 Task: Allow access to the external client app
Action: Mouse moved to (168, 183)
Screenshot: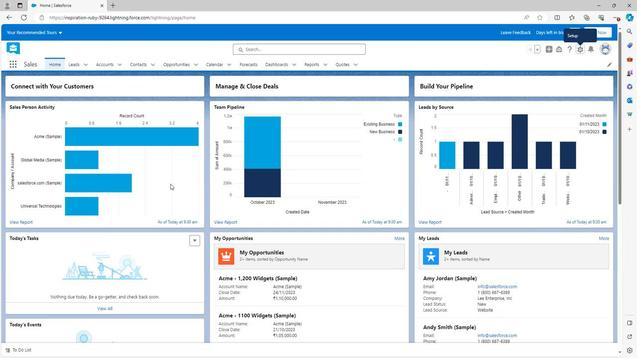 
Action: Mouse scrolled (168, 183) with delta (0, 0)
Screenshot: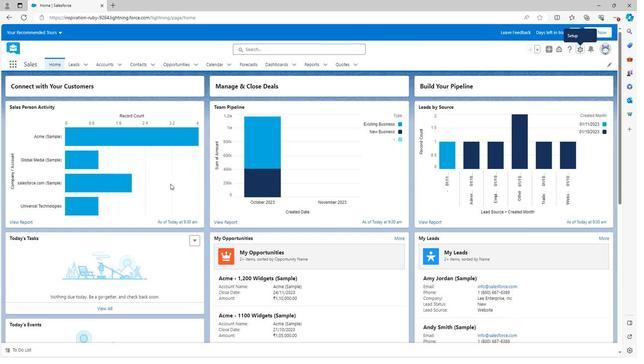 
Action: Mouse scrolled (168, 183) with delta (0, 0)
Screenshot: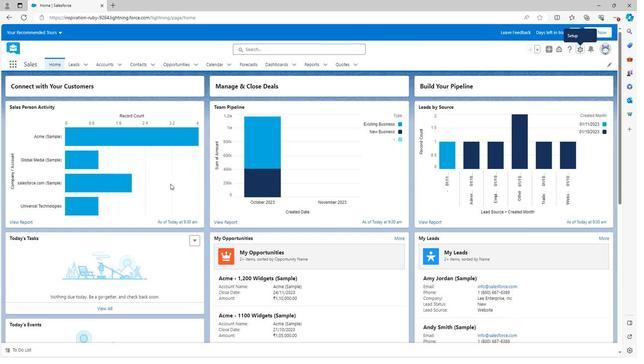 
Action: Mouse scrolled (168, 183) with delta (0, 0)
Screenshot: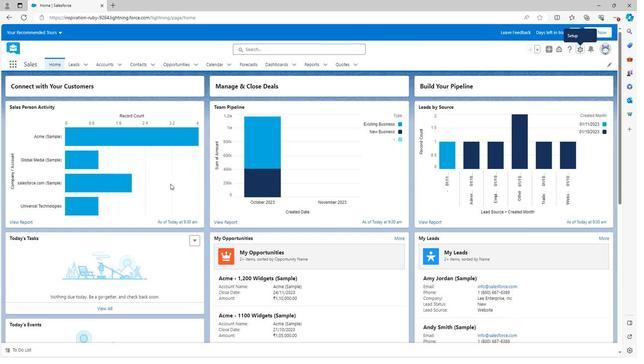 
Action: Mouse scrolled (168, 183) with delta (0, 0)
Screenshot: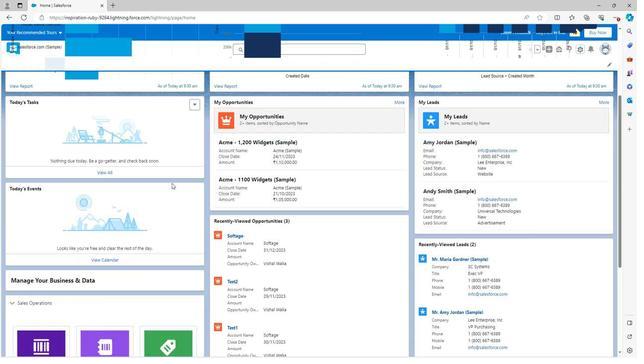 
Action: Mouse scrolled (168, 183) with delta (0, 0)
Screenshot: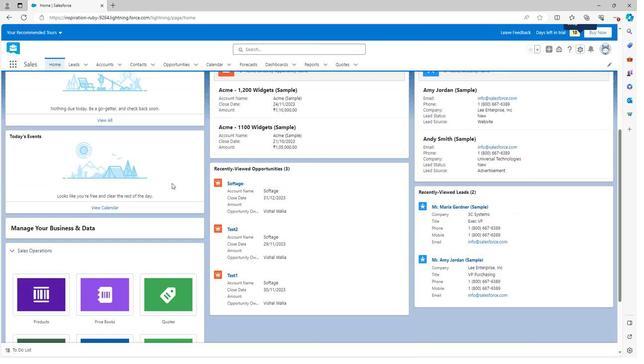 
Action: Mouse scrolled (168, 183) with delta (0, 0)
Screenshot: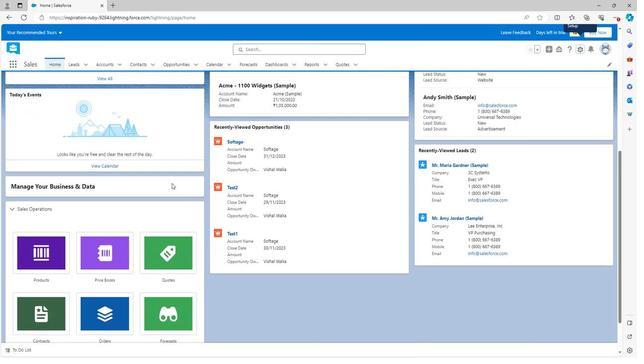 
Action: Mouse scrolled (168, 183) with delta (0, 0)
Screenshot: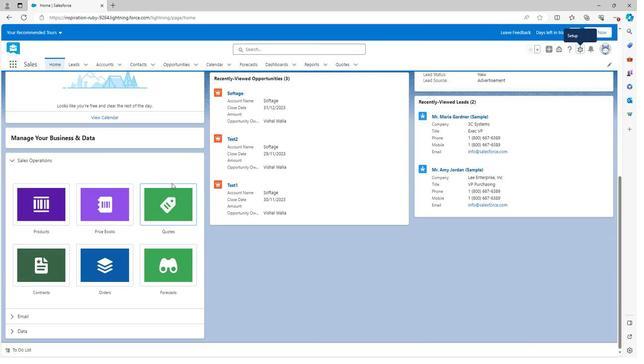 
Action: Mouse scrolled (168, 183) with delta (0, 0)
Screenshot: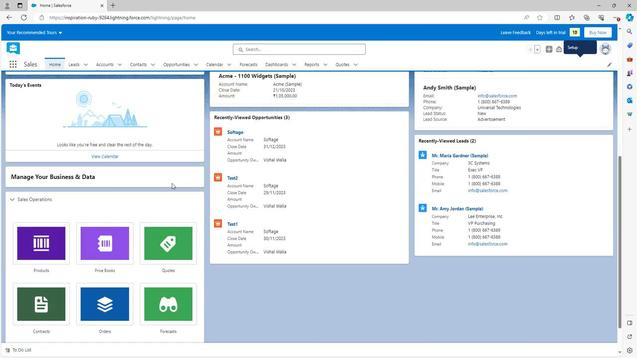 
Action: Mouse scrolled (168, 183) with delta (0, 0)
Screenshot: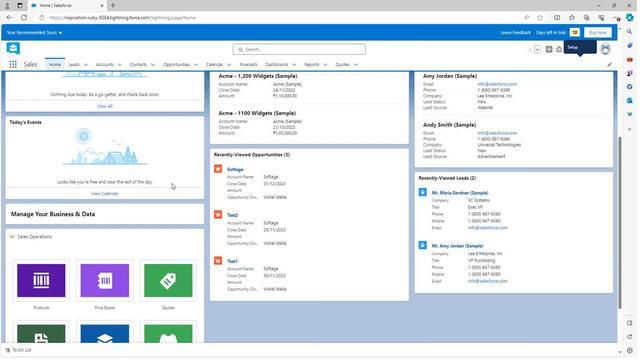 
Action: Mouse scrolled (168, 183) with delta (0, 0)
Screenshot: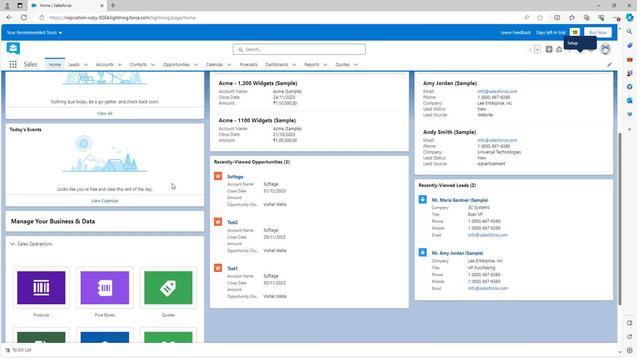 
Action: Mouse scrolled (168, 183) with delta (0, 0)
Screenshot: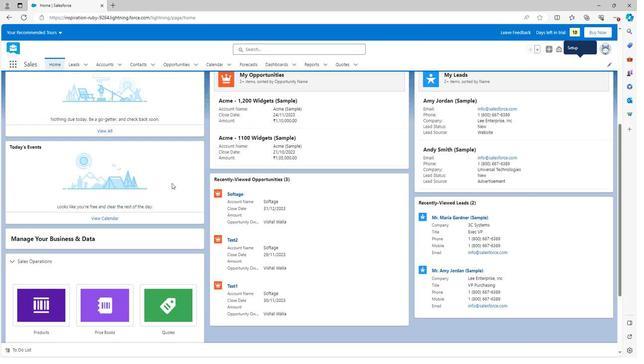 
Action: Mouse scrolled (168, 183) with delta (0, 0)
Screenshot: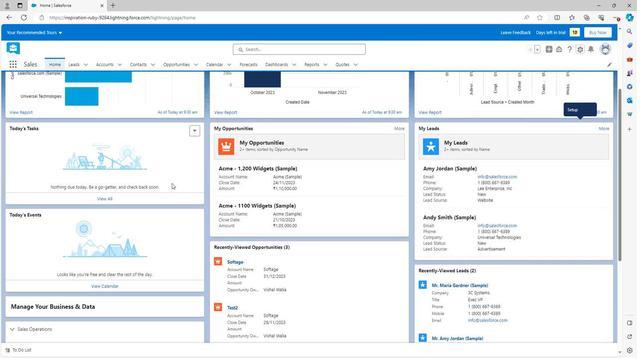 
Action: Mouse moved to (573, 48)
Screenshot: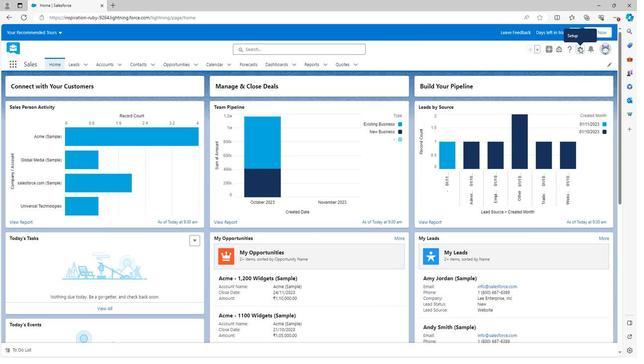 
Action: Mouse pressed left at (573, 48)
Screenshot: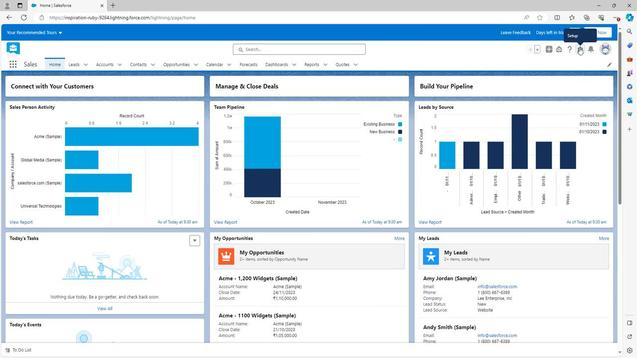 
Action: Mouse moved to (552, 67)
Screenshot: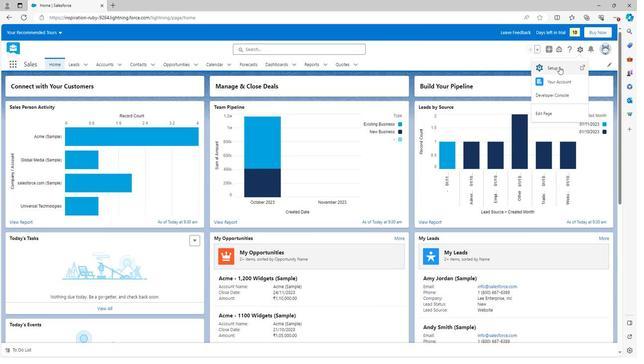 
Action: Mouse pressed left at (552, 67)
Screenshot: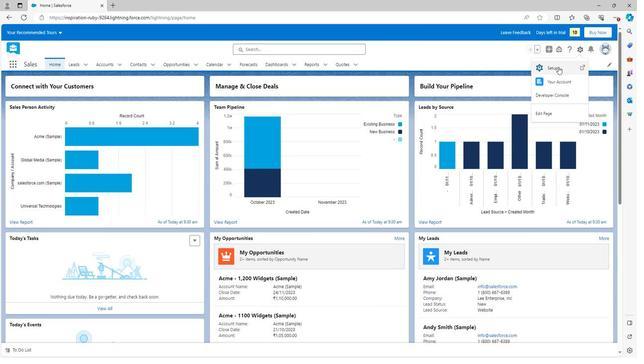 
Action: Mouse moved to (3, 251)
Screenshot: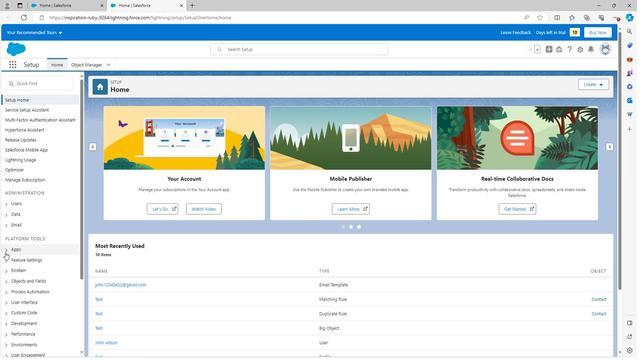
Action: Mouse pressed left at (3, 251)
Screenshot: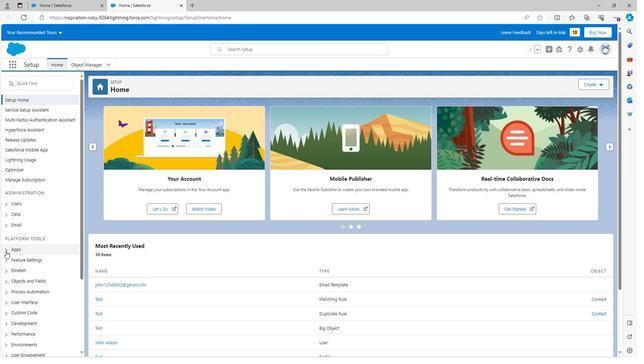 
Action: Mouse moved to (10, 293)
Screenshot: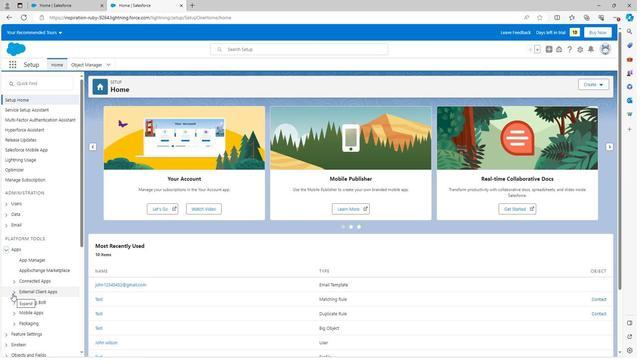 
Action: Mouse pressed left at (10, 293)
Screenshot: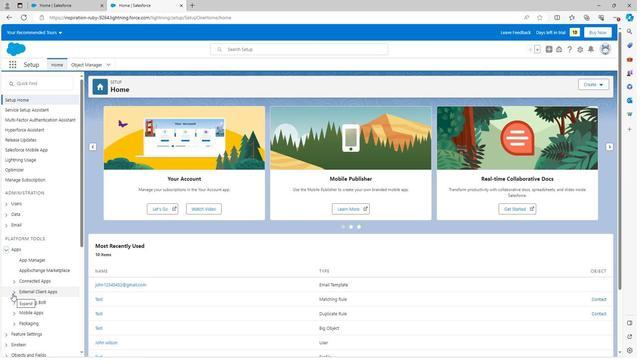 
Action: Mouse moved to (10, 292)
Screenshot: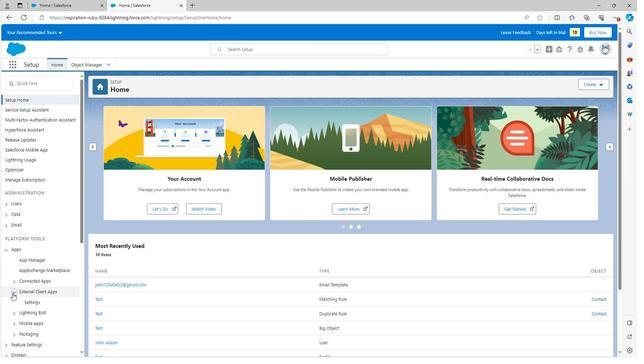 
Action: Mouse scrolled (10, 292) with delta (0, 0)
Screenshot: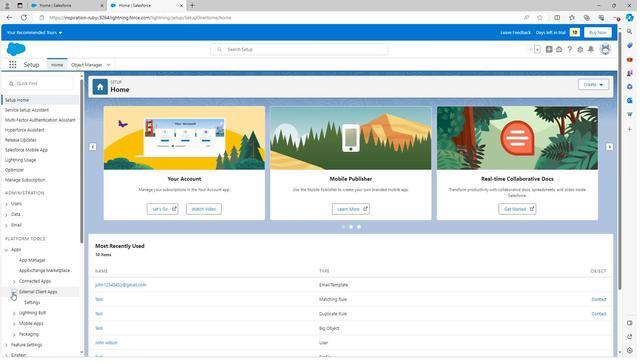 
Action: Mouse moved to (31, 261)
Screenshot: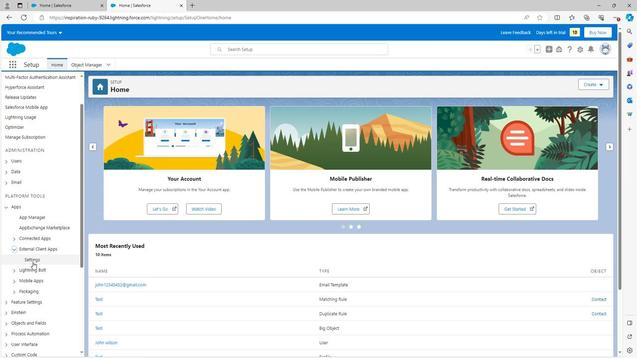 
Action: Mouse pressed left at (31, 261)
Screenshot: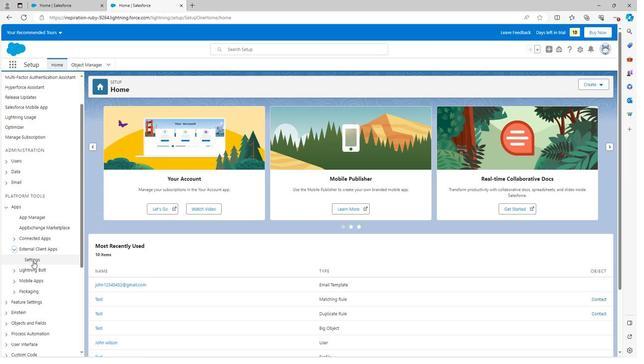 
Action: Mouse moved to (594, 134)
Screenshot: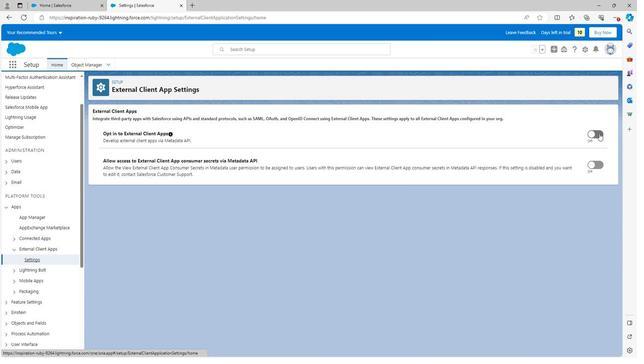 
Action: Mouse pressed left at (594, 134)
Screenshot: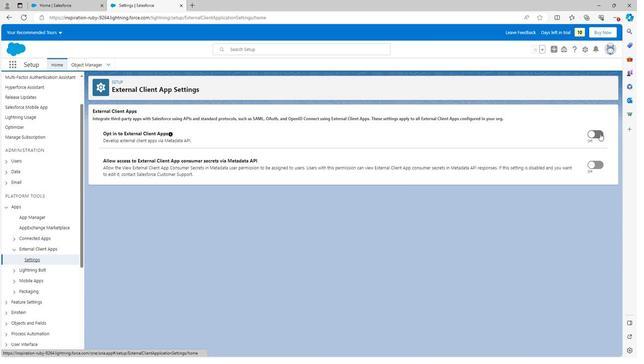 
Action: Mouse moved to (586, 134)
Screenshot: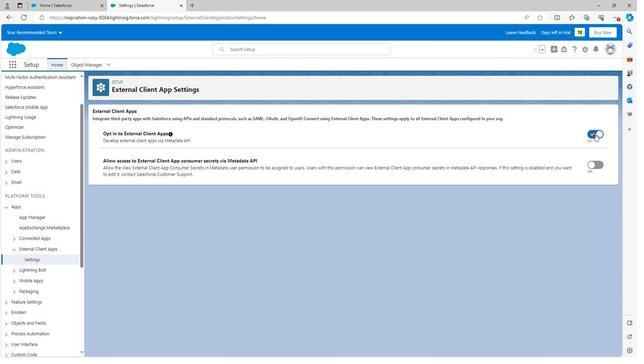 
Action: Mouse pressed left at (586, 134)
Screenshot: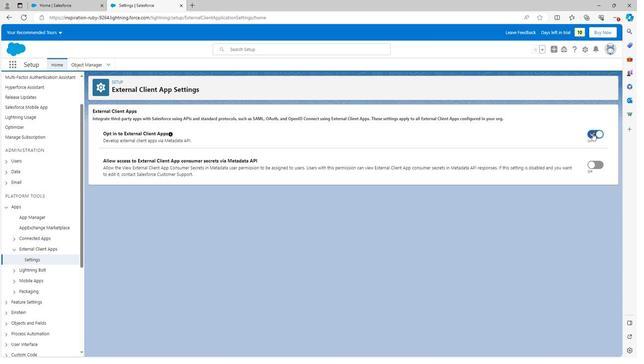 
Action: Mouse moved to (593, 165)
Screenshot: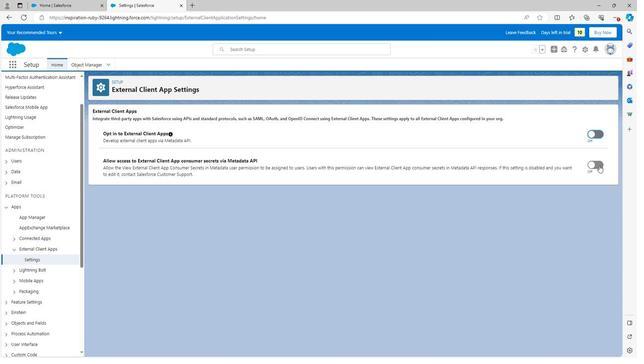 
Action: Mouse pressed left at (593, 165)
Screenshot: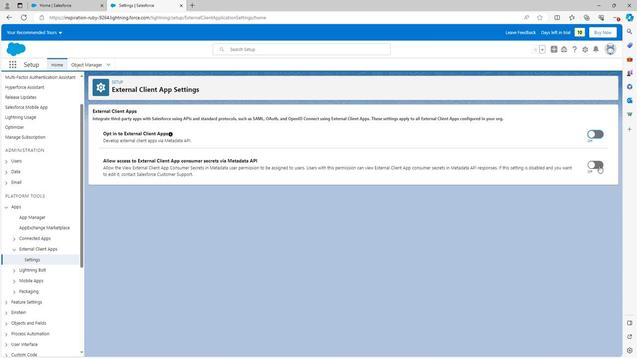 
Action: Mouse moved to (586, 163)
Screenshot: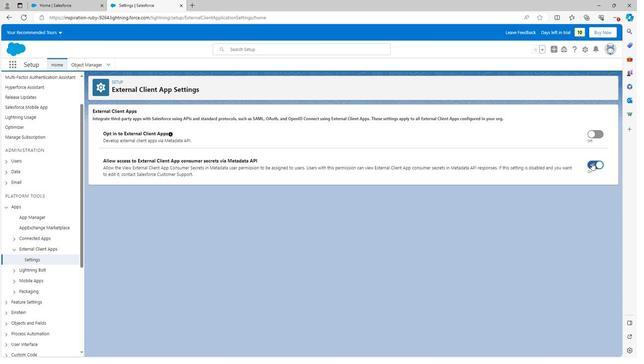 
Action: Mouse pressed left at (586, 163)
Screenshot: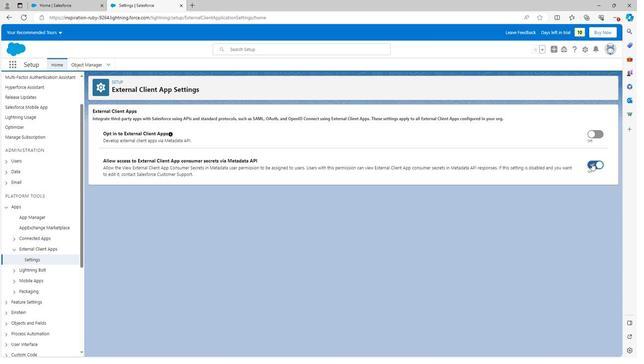 
Action: Mouse moved to (359, 169)
Screenshot: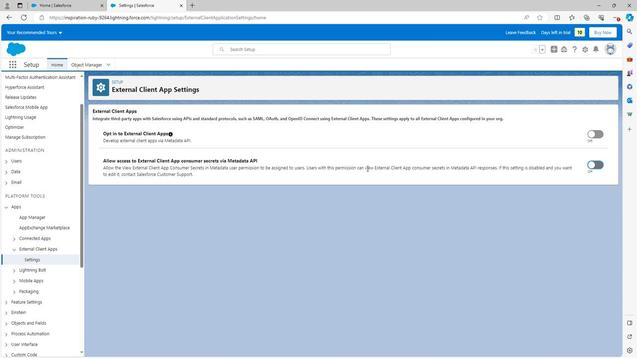 
Action: Mouse scrolled (359, 169) with delta (0, 0)
Screenshot: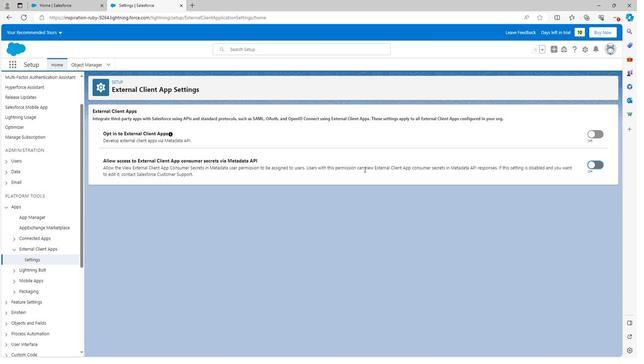 
Action: Mouse scrolled (359, 169) with delta (0, 0)
Screenshot: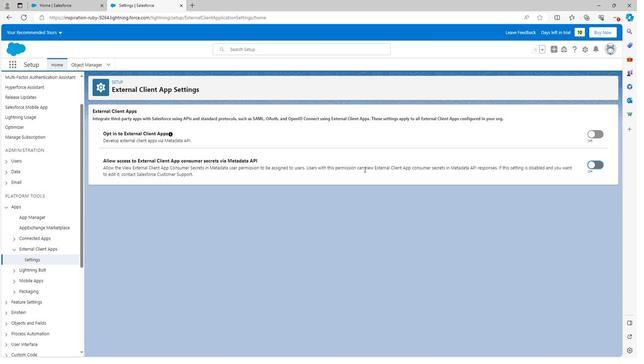 
Action: Mouse scrolled (359, 169) with delta (0, 0)
Screenshot: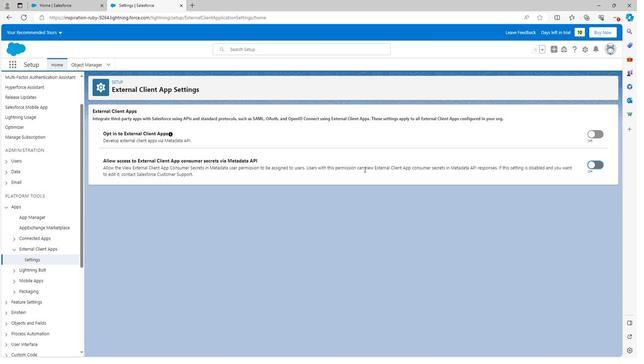 
Action: Mouse moved to (23, 257)
Screenshot: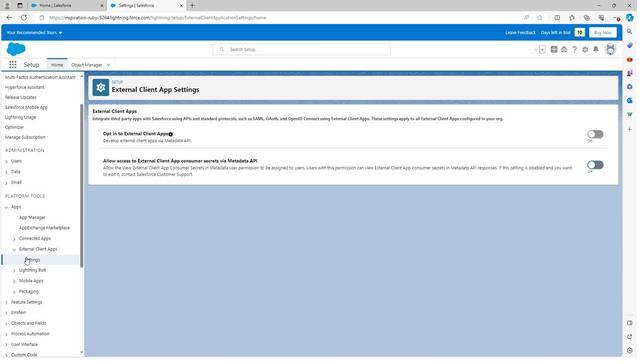 
Action: Mouse pressed left at (23, 257)
Screenshot: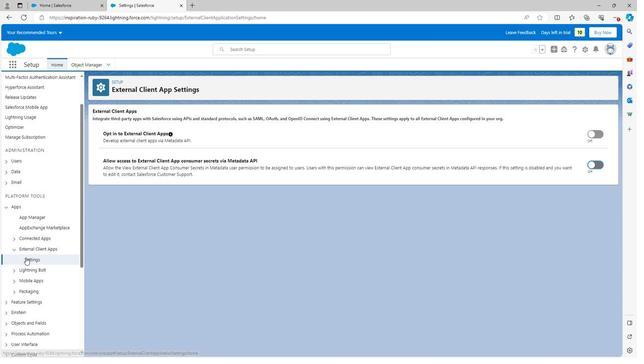 
Action: Mouse moved to (378, 244)
Screenshot: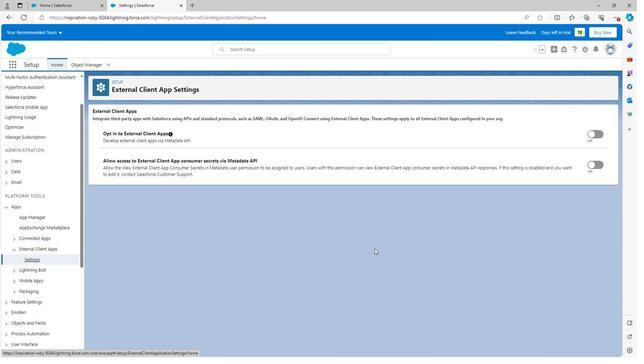 
